 Task: Add a condition where "Status category is Solved" in recently solved tickets.
Action: Mouse moved to (96, 376)
Screenshot: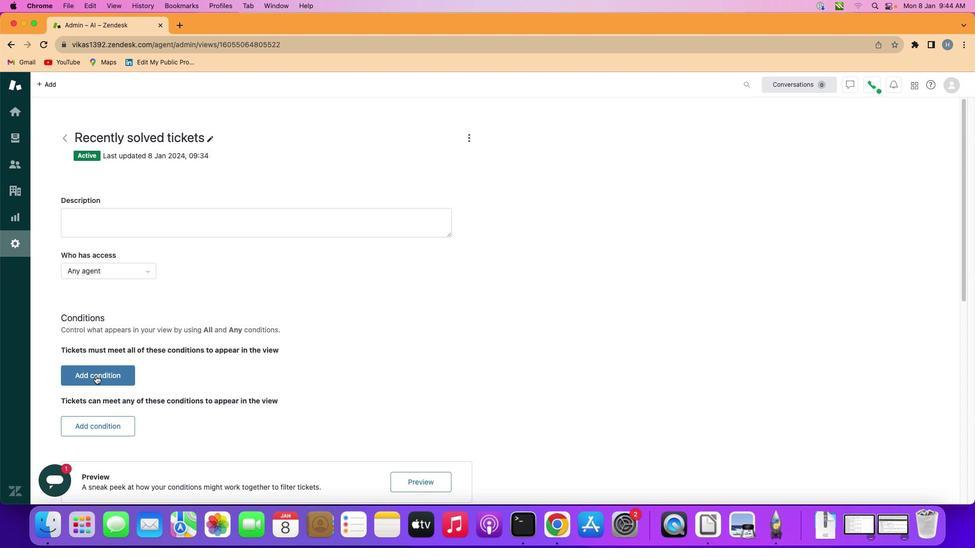 
Action: Mouse pressed left at (96, 376)
Screenshot: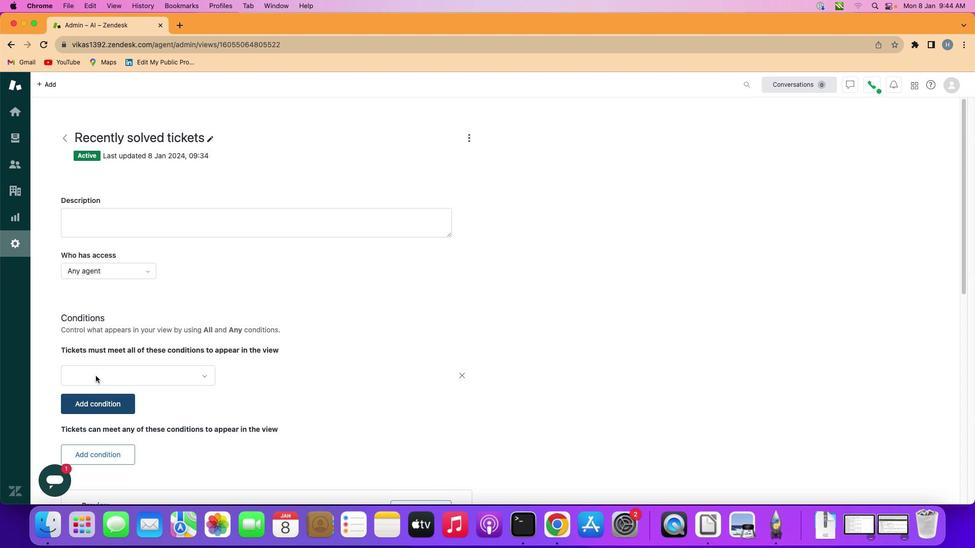 
Action: Mouse moved to (132, 374)
Screenshot: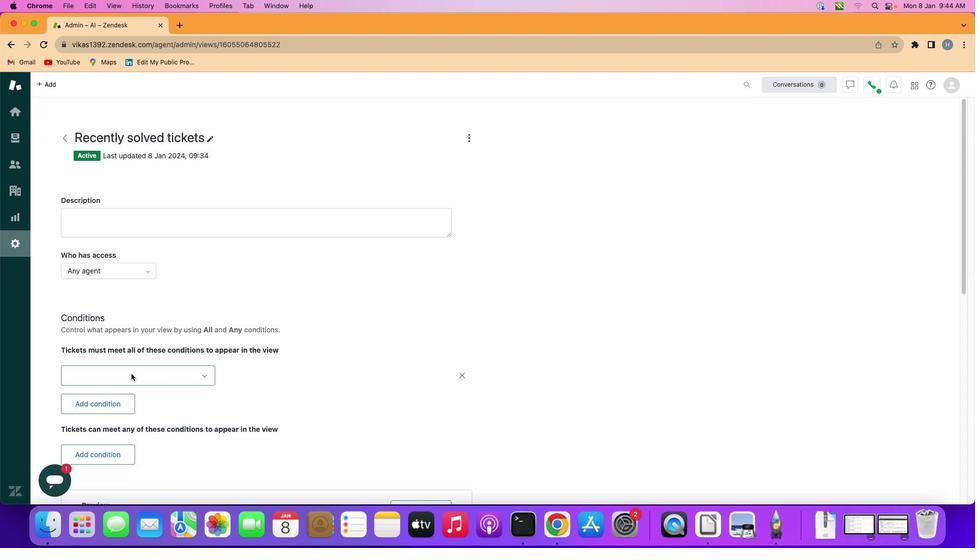 
Action: Mouse pressed left at (132, 374)
Screenshot: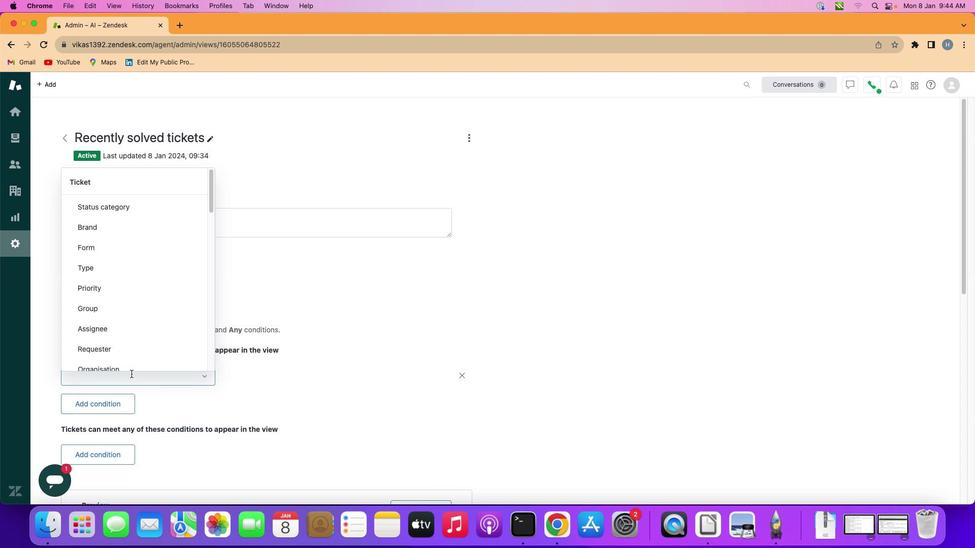 
Action: Mouse moved to (172, 202)
Screenshot: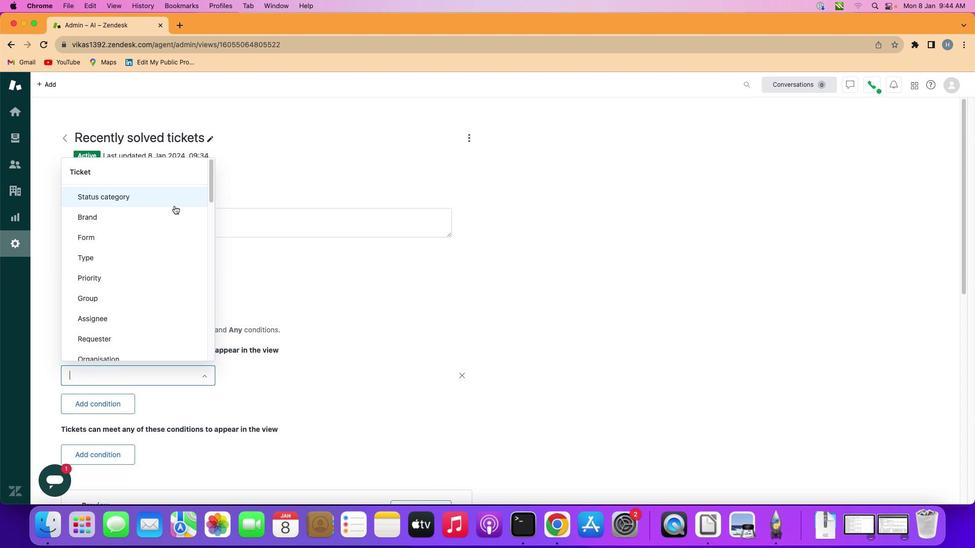 
Action: Mouse pressed left at (172, 202)
Screenshot: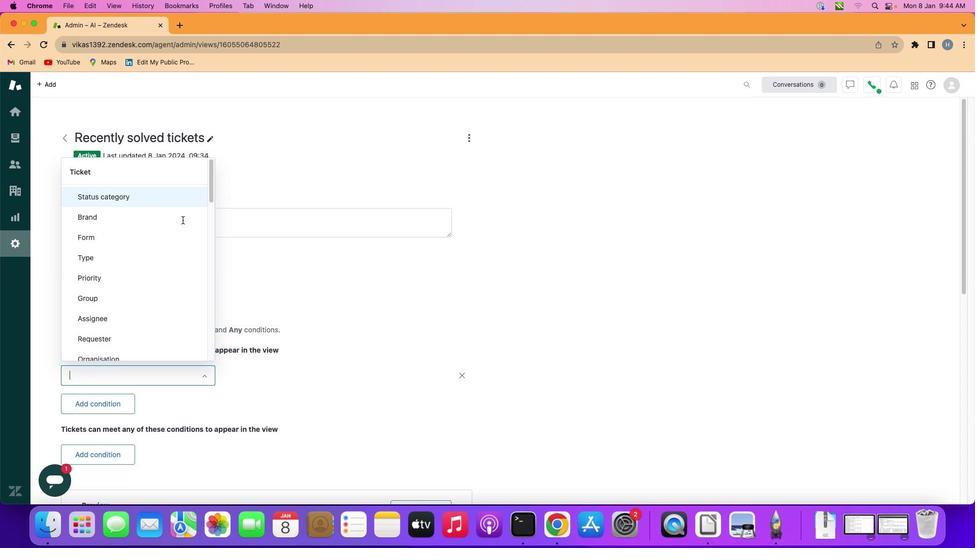 
Action: Mouse moved to (282, 376)
Screenshot: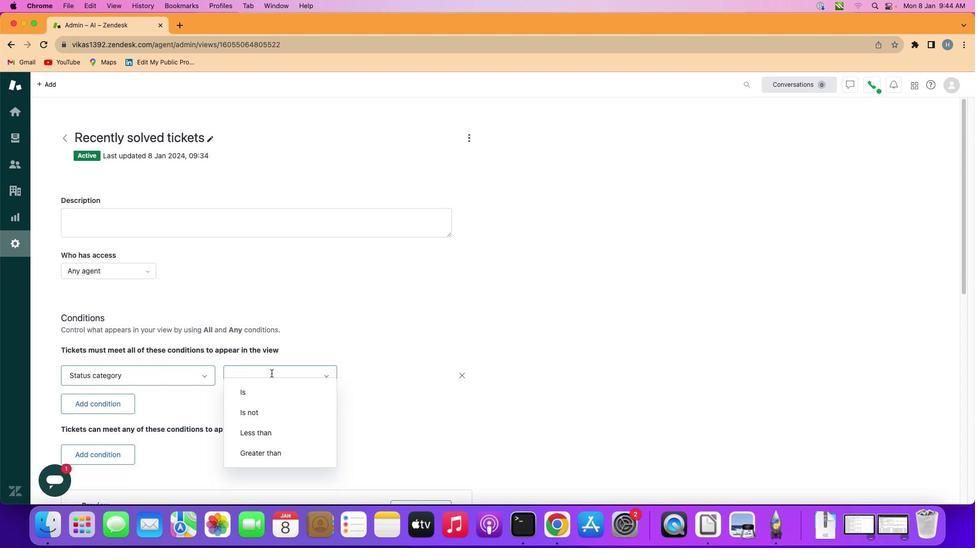 
Action: Mouse pressed left at (282, 376)
Screenshot: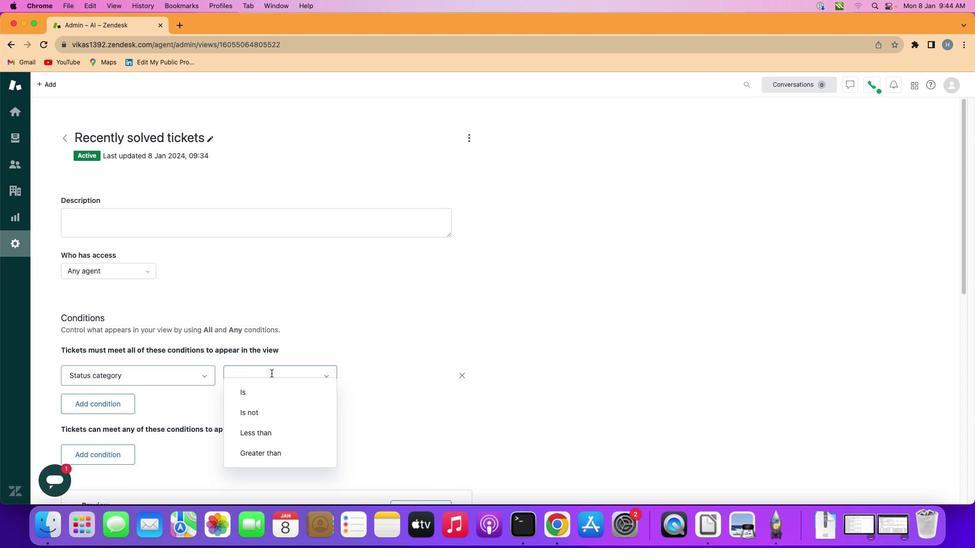 
Action: Mouse moved to (275, 399)
Screenshot: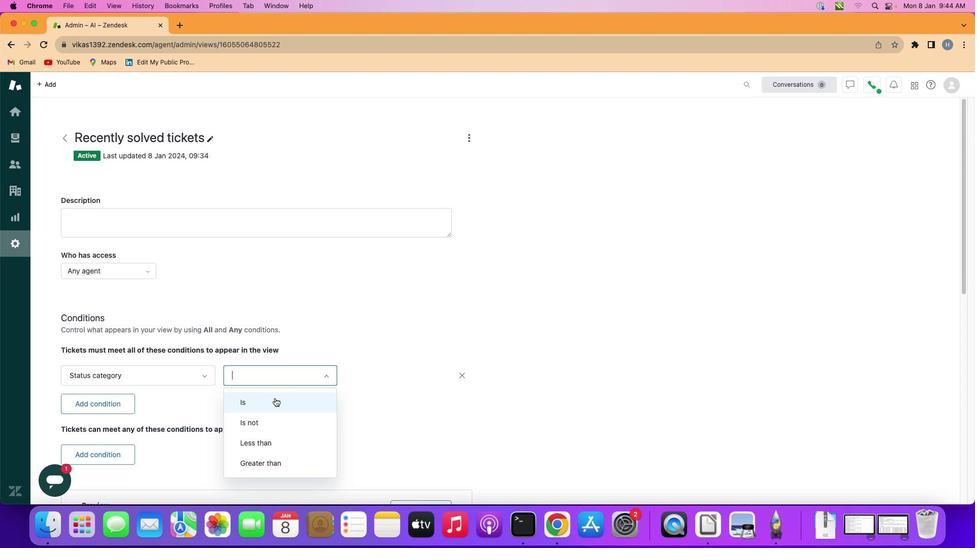 
Action: Mouse pressed left at (275, 399)
Screenshot: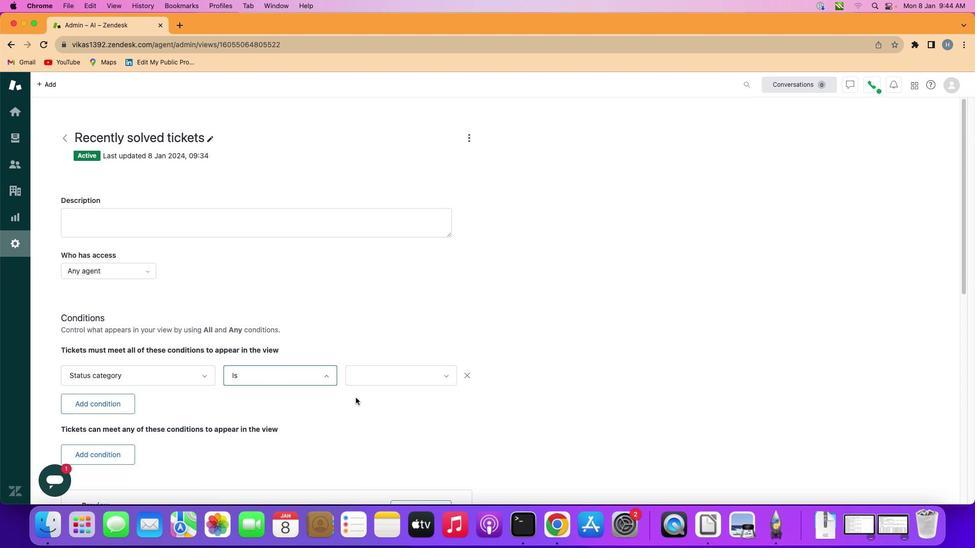 
Action: Mouse moved to (397, 381)
Screenshot: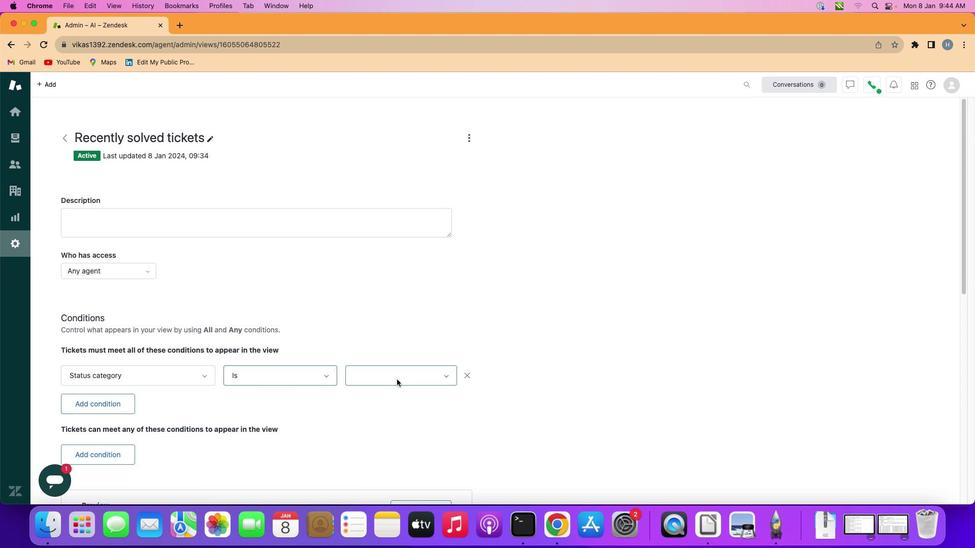 
Action: Mouse pressed left at (397, 381)
Screenshot: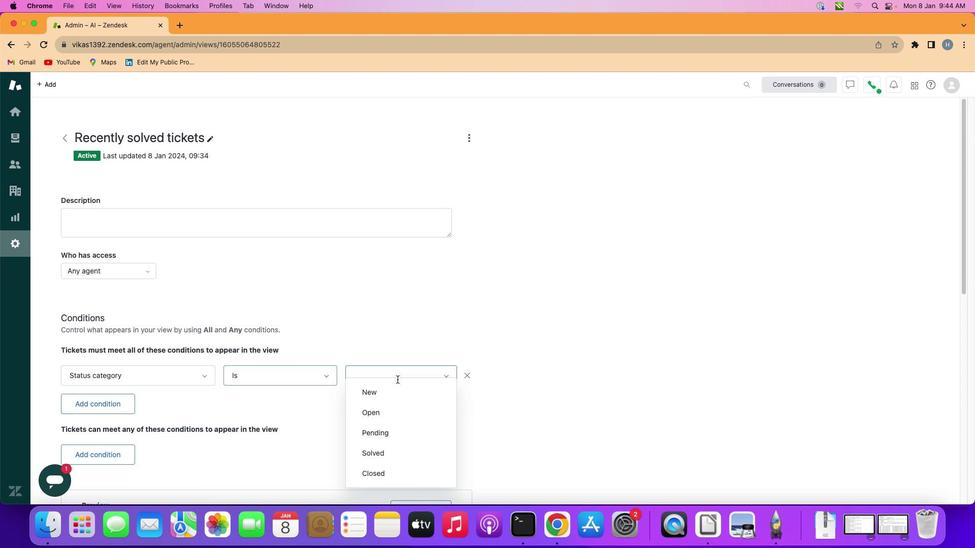 
Action: Mouse moved to (426, 459)
Screenshot: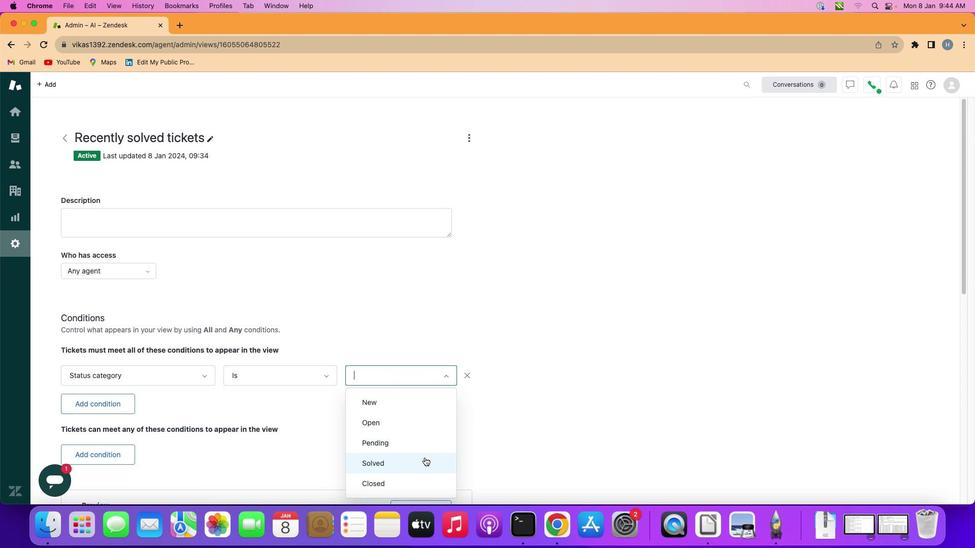 
Action: Mouse pressed left at (426, 459)
Screenshot: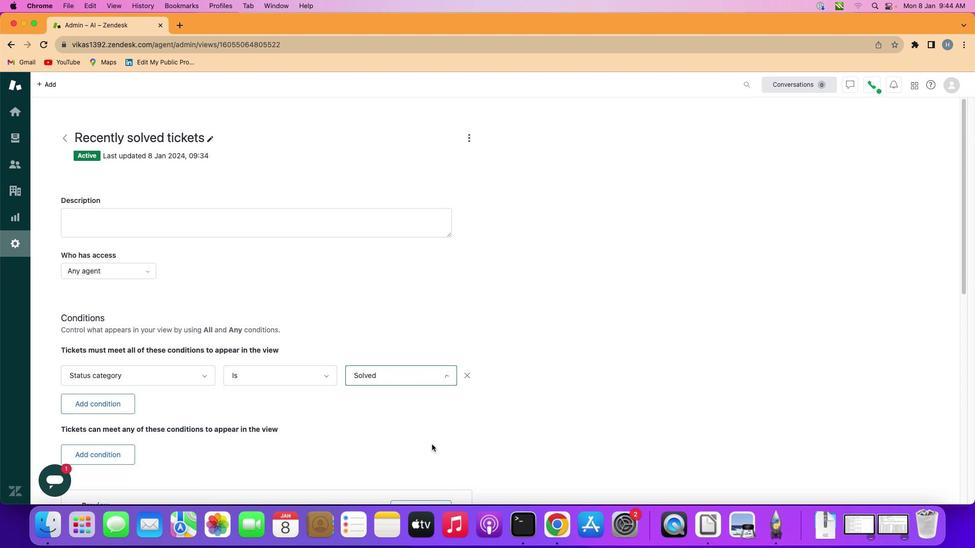 
Action: Mouse moved to (449, 401)
Screenshot: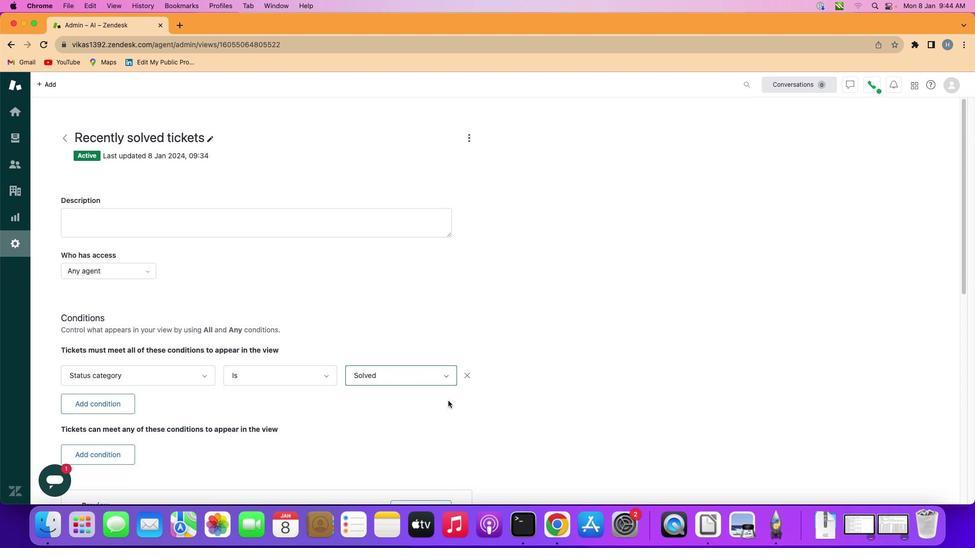 
